 Task: Add Bass Flower Sponge to the cart.
Action: Mouse moved to (647, 250)
Screenshot: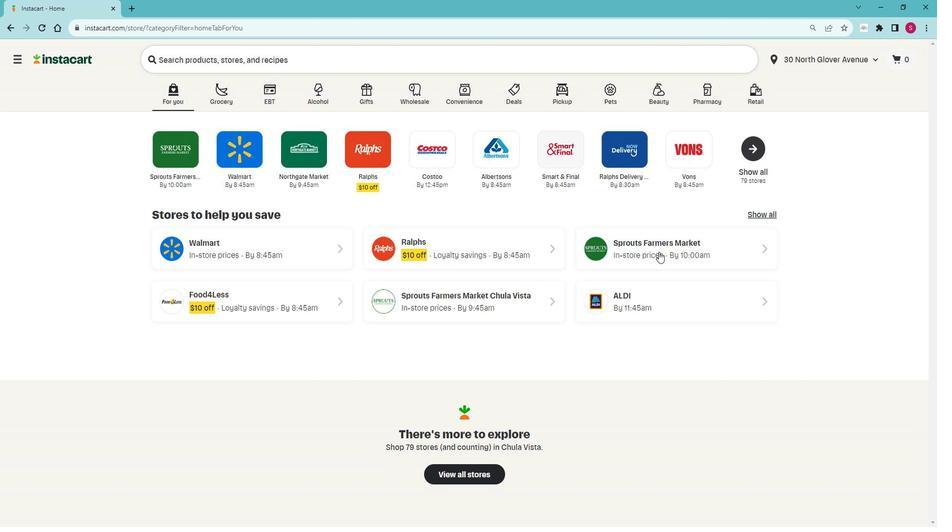 
Action: Mouse pressed left at (647, 250)
Screenshot: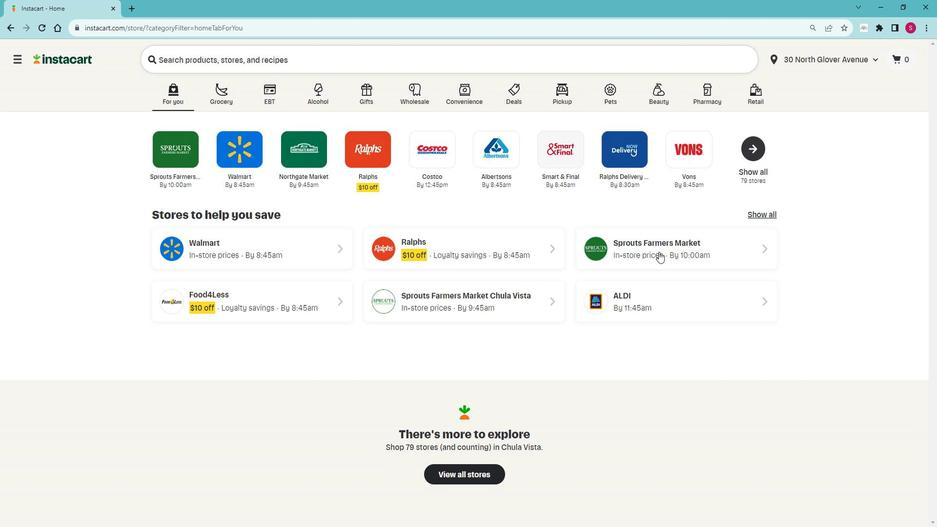 
Action: Mouse moved to (107, 345)
Screenshot: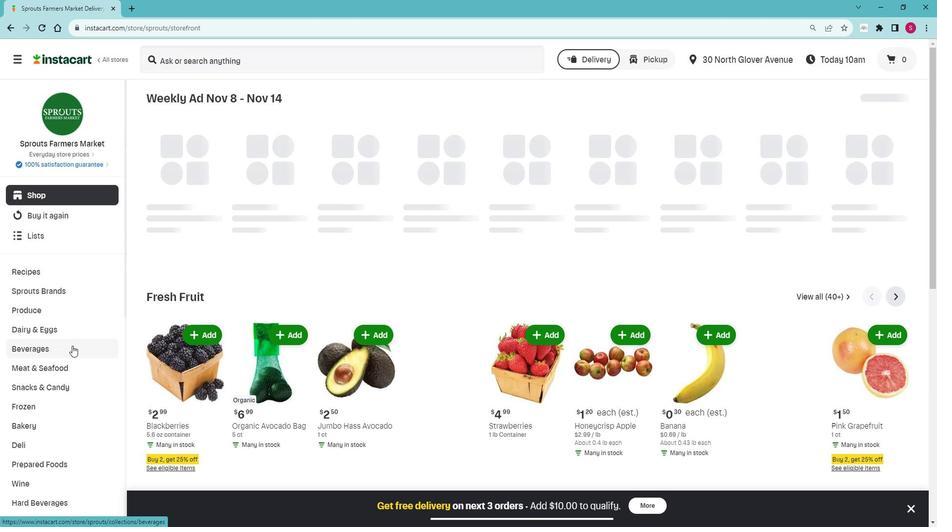 
Action: Mouse scrolled (107, 344) with delta (0, 0)
Screenshot: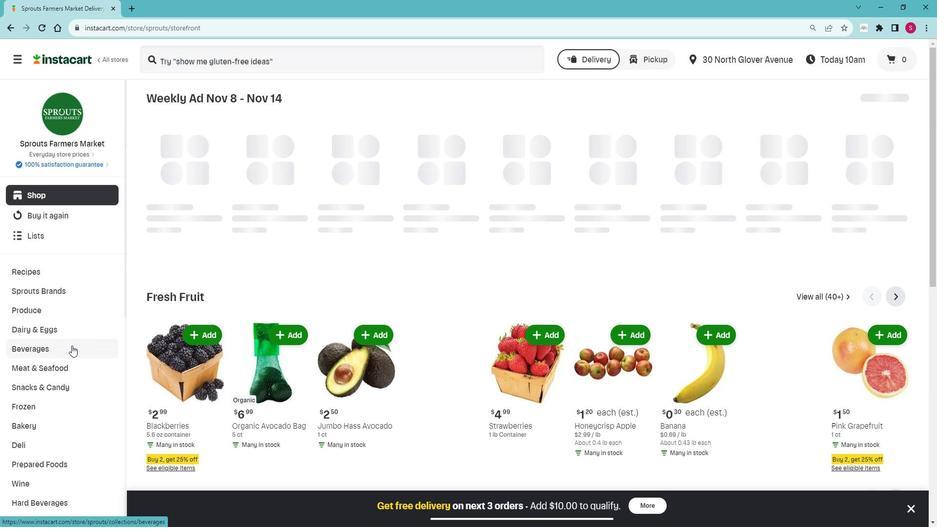 
Action: Mouse scrolled (107, 344) with delta (0, 0)
Screenshot: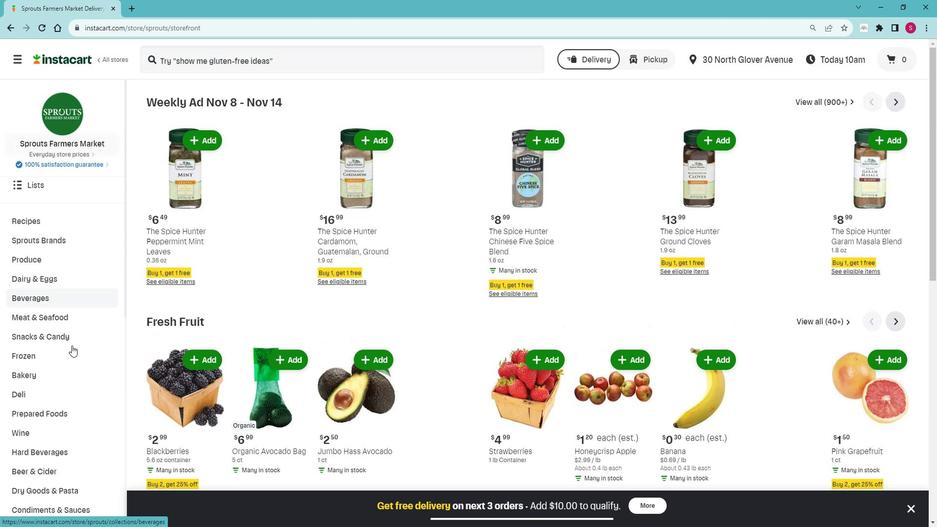
Action: Mouse scrolled (107, 344) with delta (0, 0)
Screenshot: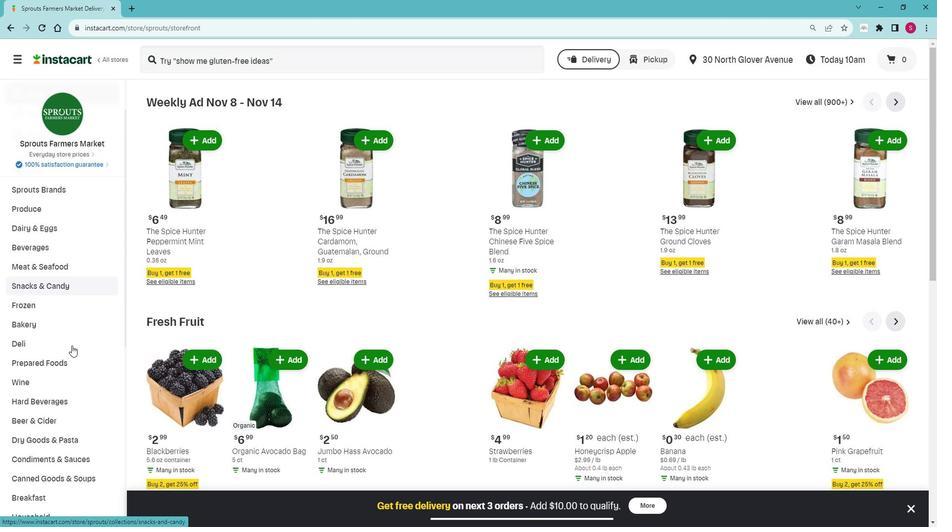 
Action: Mouse scrolled (107, 344) with delta (0, 0)
Screenshot: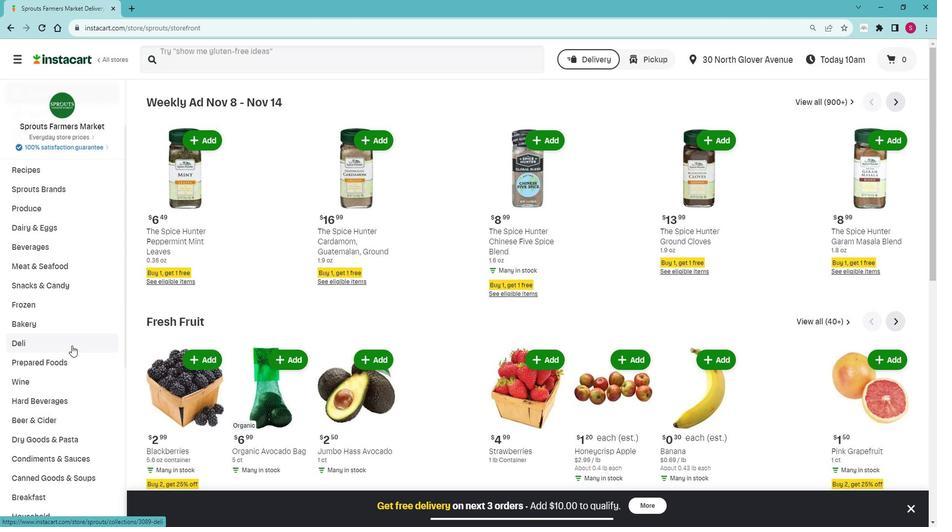
Action: Mouse moved to (108, 346)
Screenshot: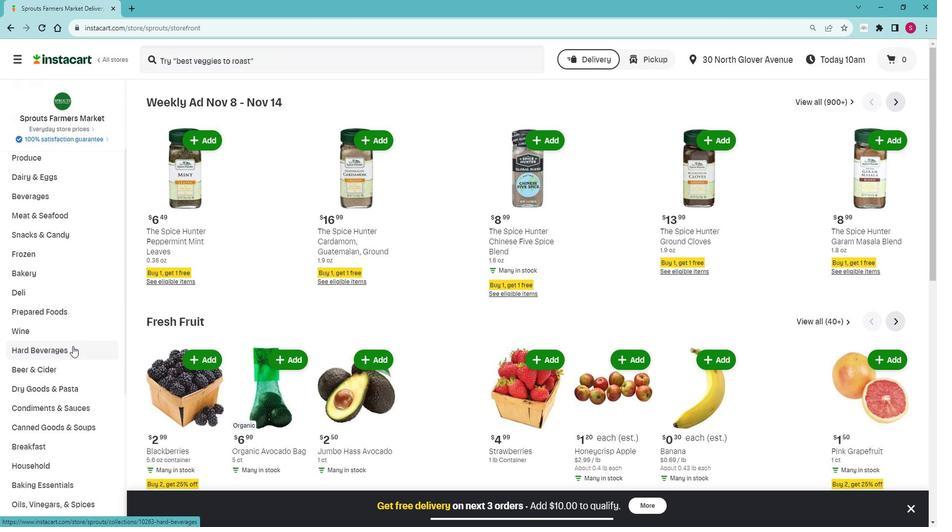 
Action: Mouse scrolled (108, 345) with delta (0, 0)
Screenshot: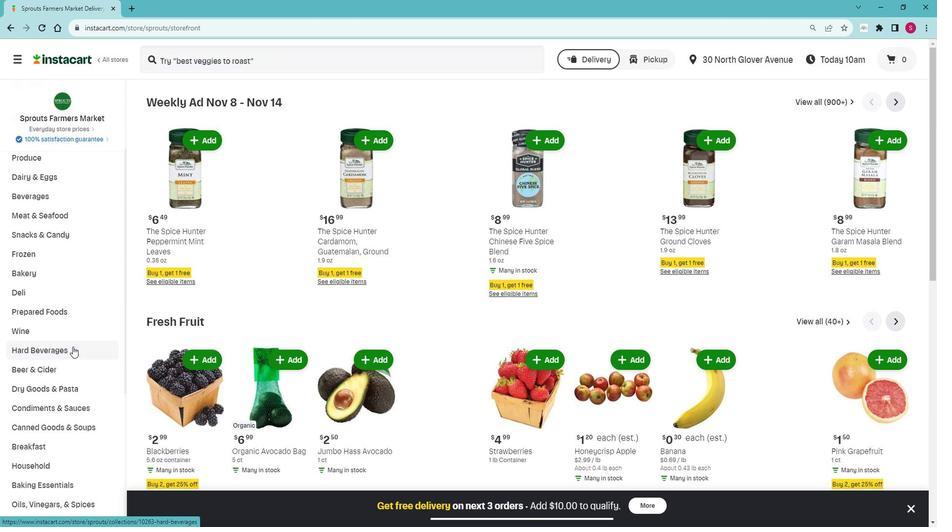 
Action: Mouse scrolled (108, 345) with delta (0, 0)
Screenshot: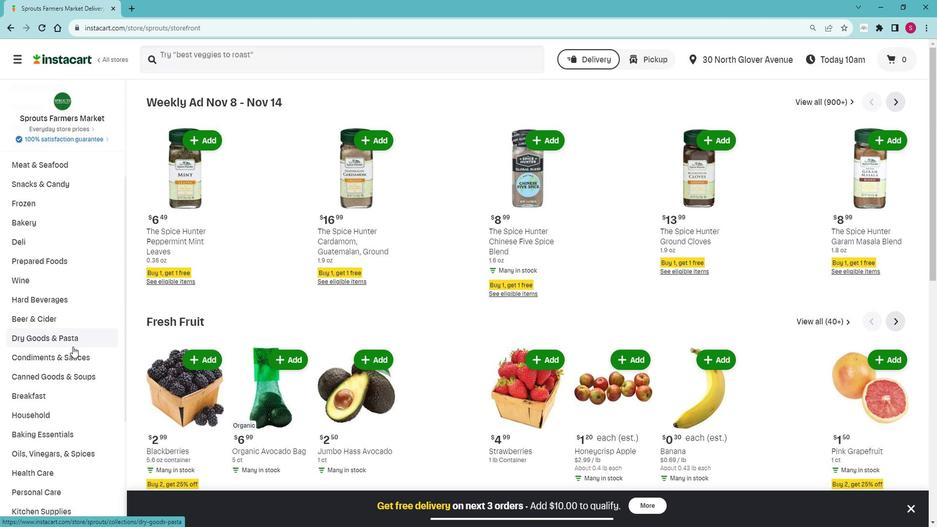 
Action: Mouse moved to (108, 347)
Screenshot: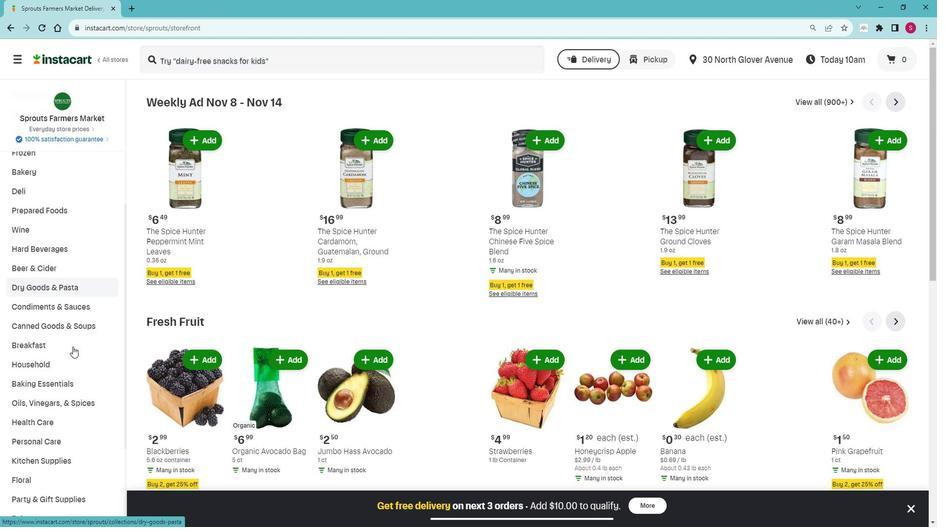 
Action: Mouse scrolled (108, 346) with delta (0, 0)
Screenshot: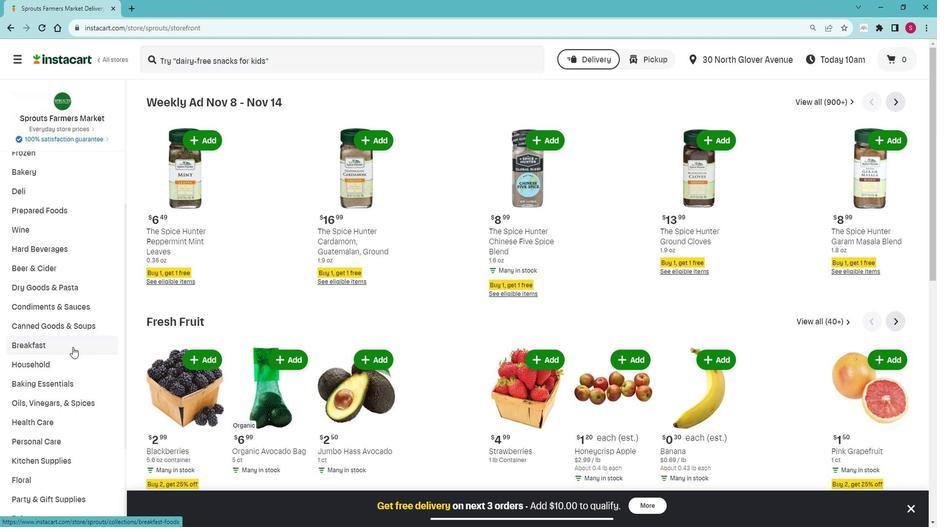 
Action: Mouse moved to (95, 388)
Screenshot: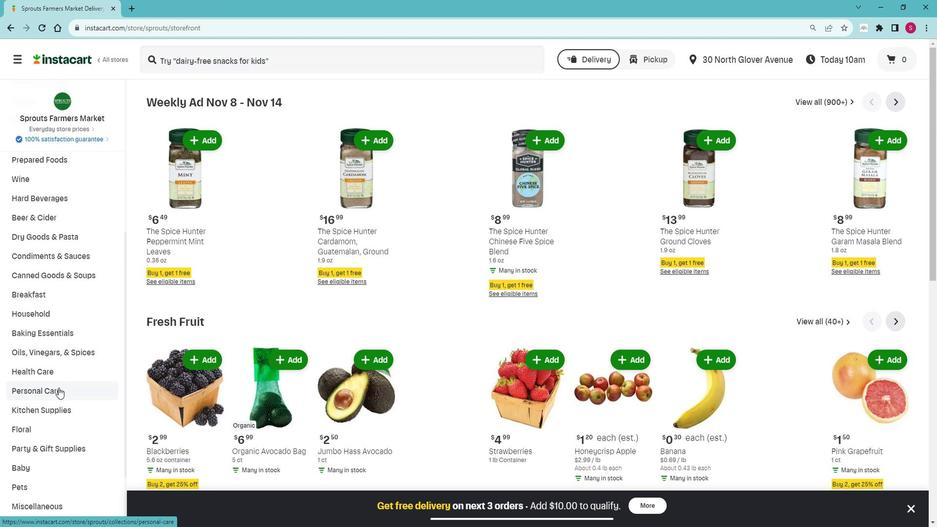 
Action: Mouse pressed left at (95, 388)
Screenshot: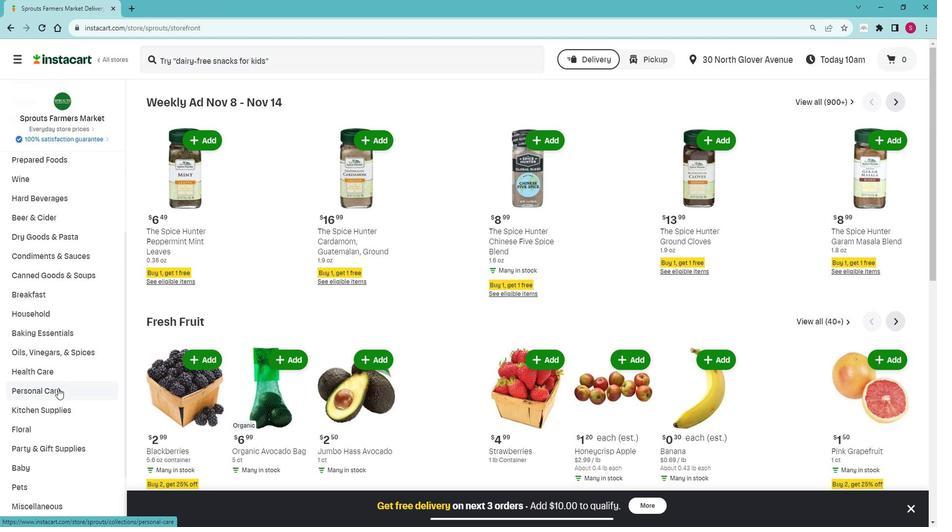 
Action: Mouse moved to (96, 407)
Screenshot: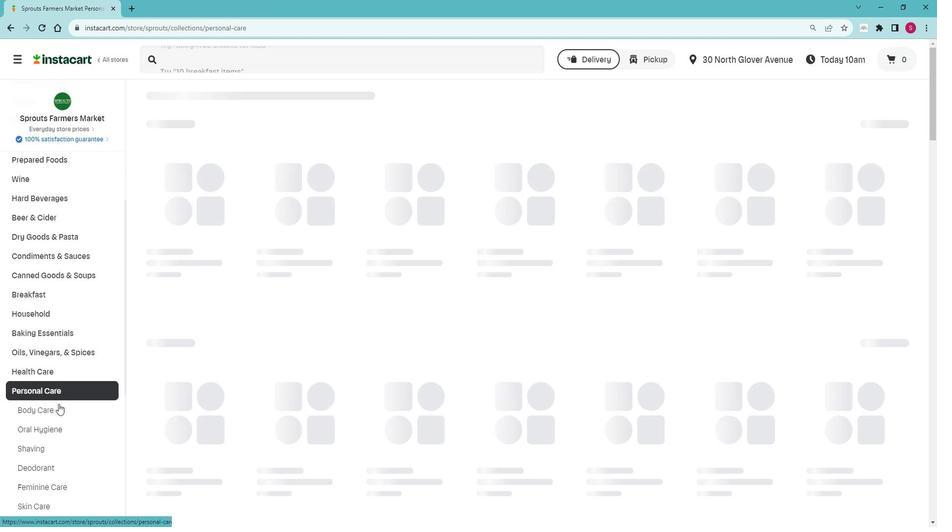 
Action: Mouse pressed left at (96, 407)
Screenshot: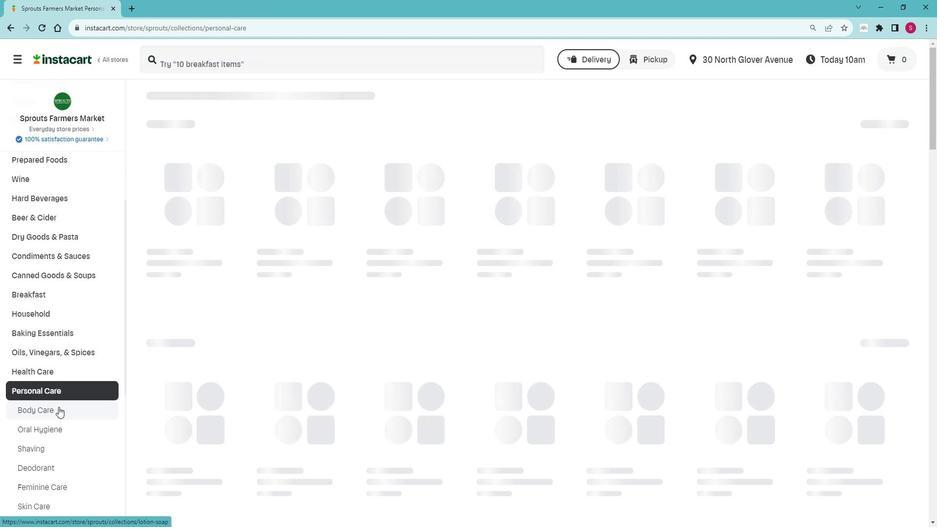 
Action: Mouse moved to (447, 140)
Screenshot: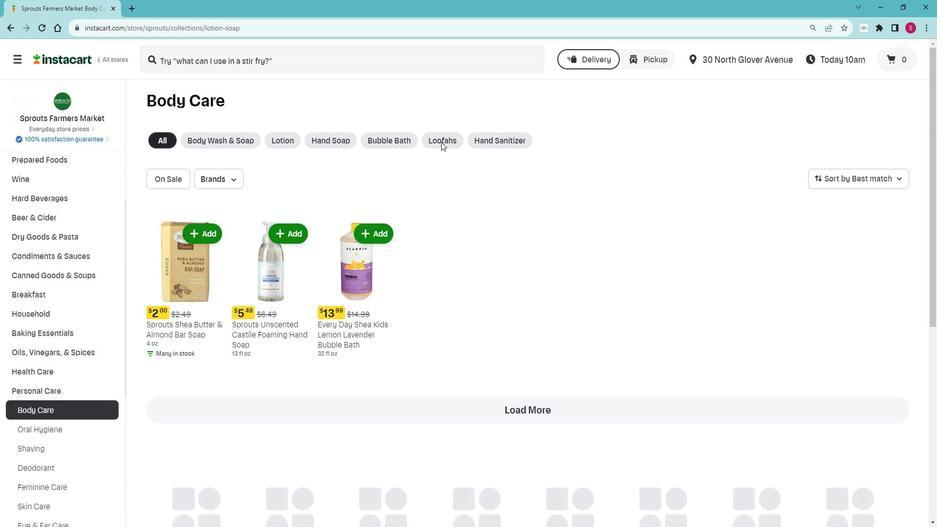 
Action: Mouse pressed left at (447, 140)
Screenshot: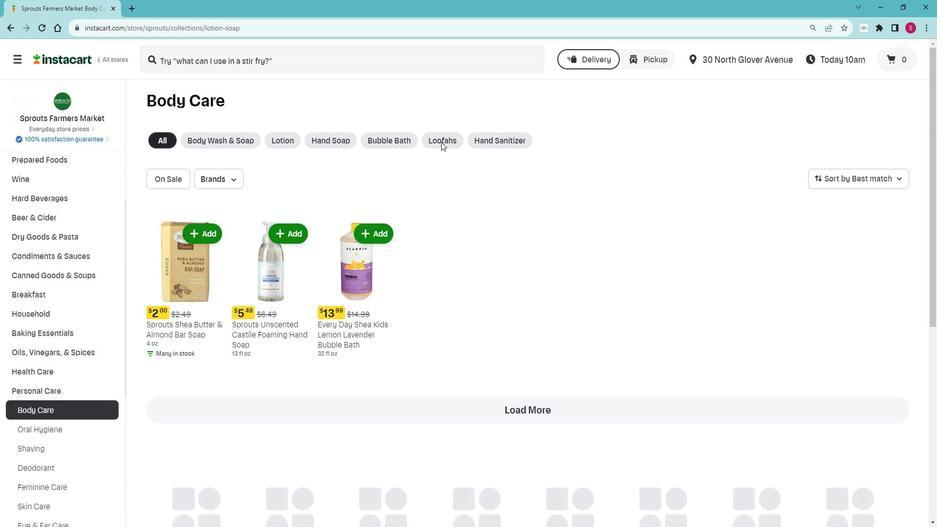 
Action: Mouse moved to (321, 53)
Screenshot: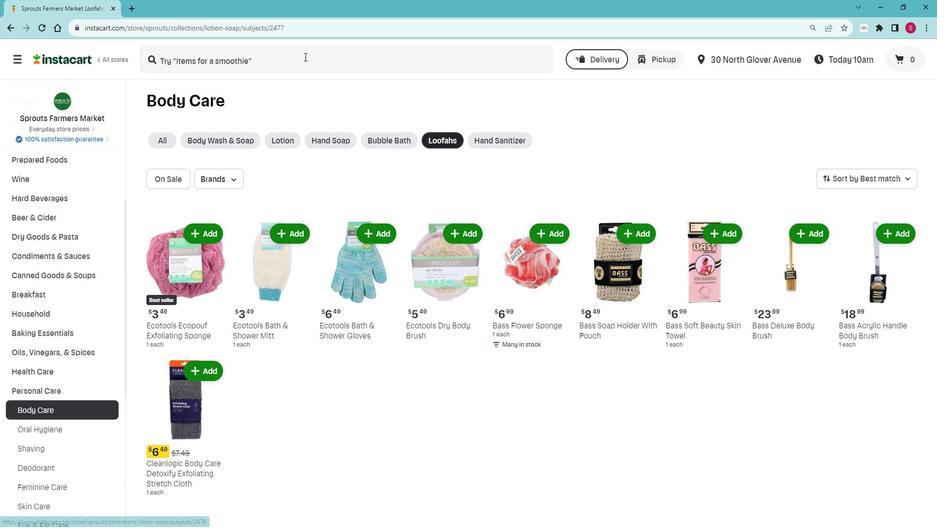 
Action: Mouse pressed left at (321, 53)
Screenshot: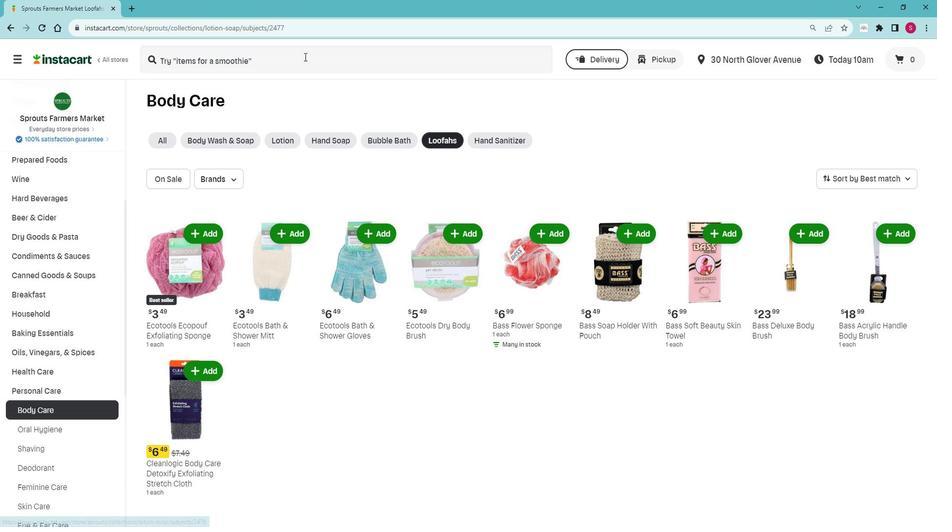 
Action: Mouse moved to (322, 52)
Screenshot: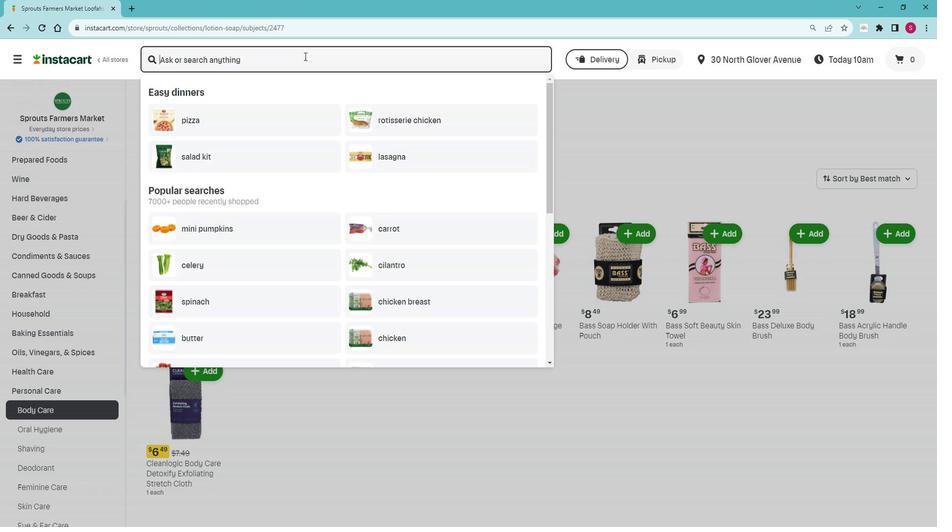 
Action: Key pressed <Key.shift>Bass<Key.space><Key.shift>Flower<Key.space><Key.shift>Sponge<Key.space><Key.enter>
Screenshot: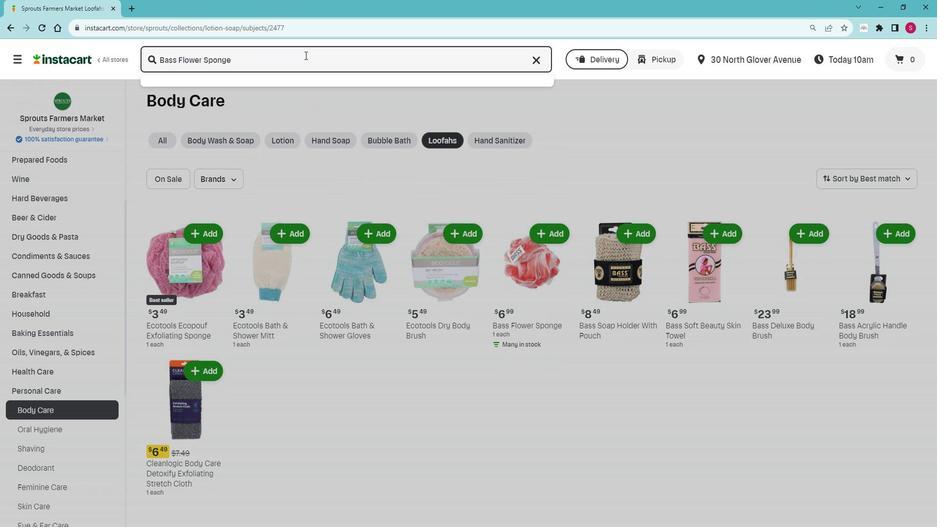 
Action: Mouse moved to (288, 137)
Screenshot: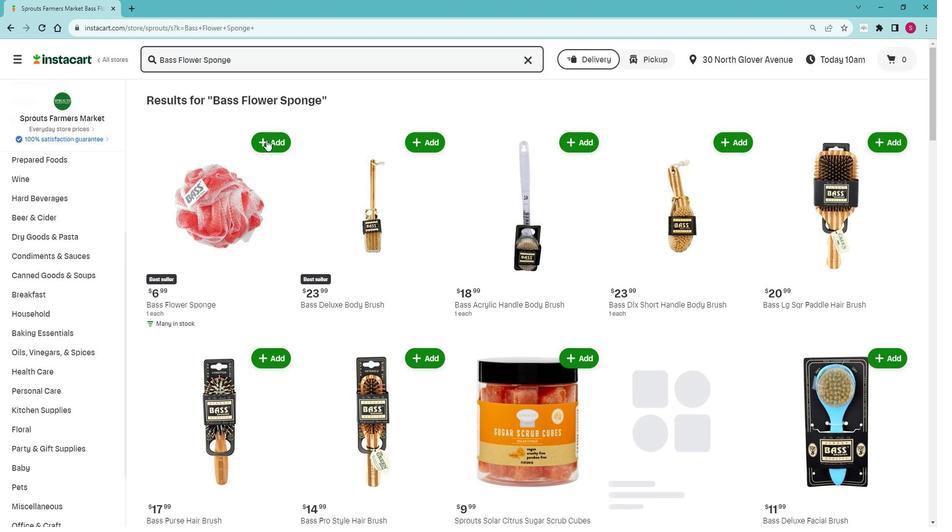 
Action: Mouse pressed left at (288, 137)
Screenshot: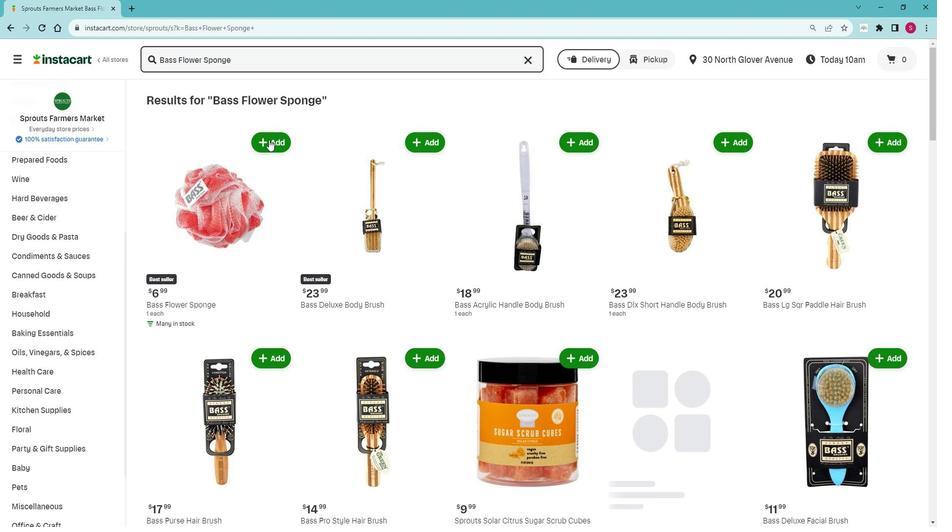 
Action: Mouse moved to (321, 122)
Screenshot: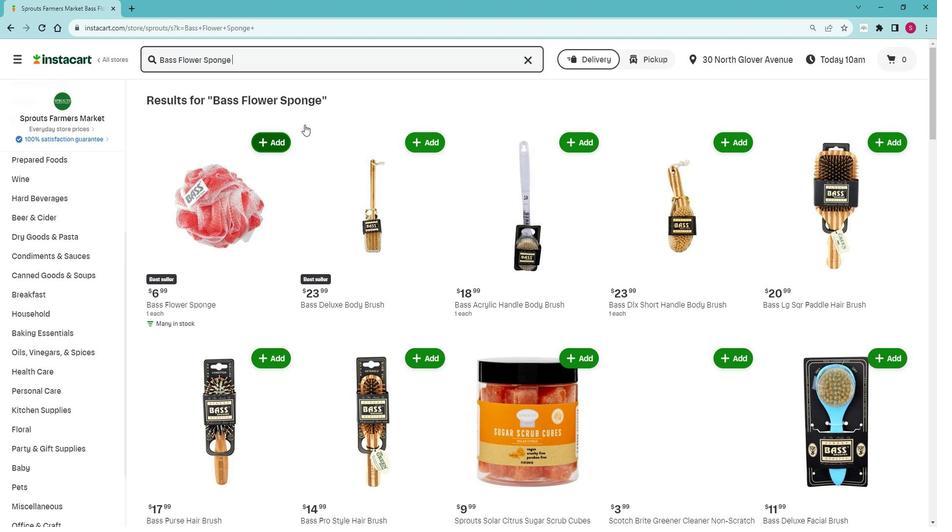 
